 Task: Increase decimal places.
Action: Mouse moved to (795, 306)
Screenshot: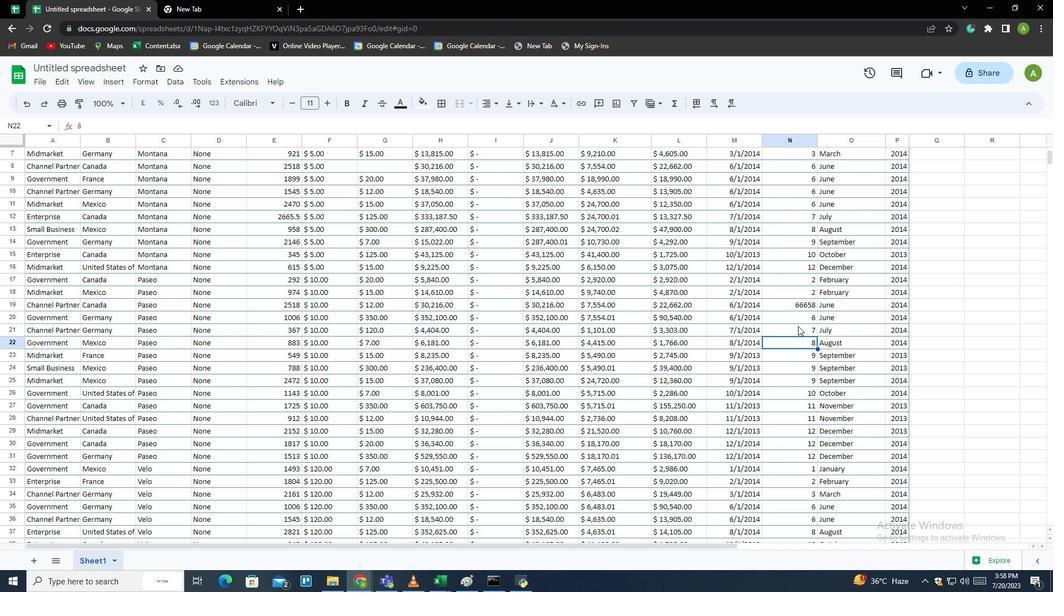
Action: Mouse pressed left at (795, 306)
Screenshot: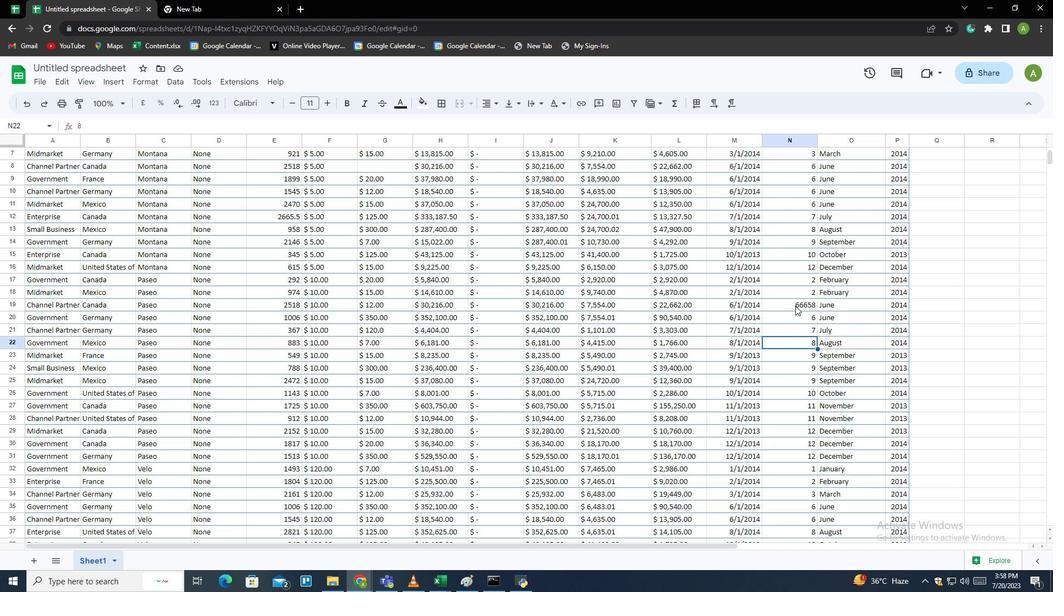 
Action: Mouse moved to (190, 102)
Screenshot: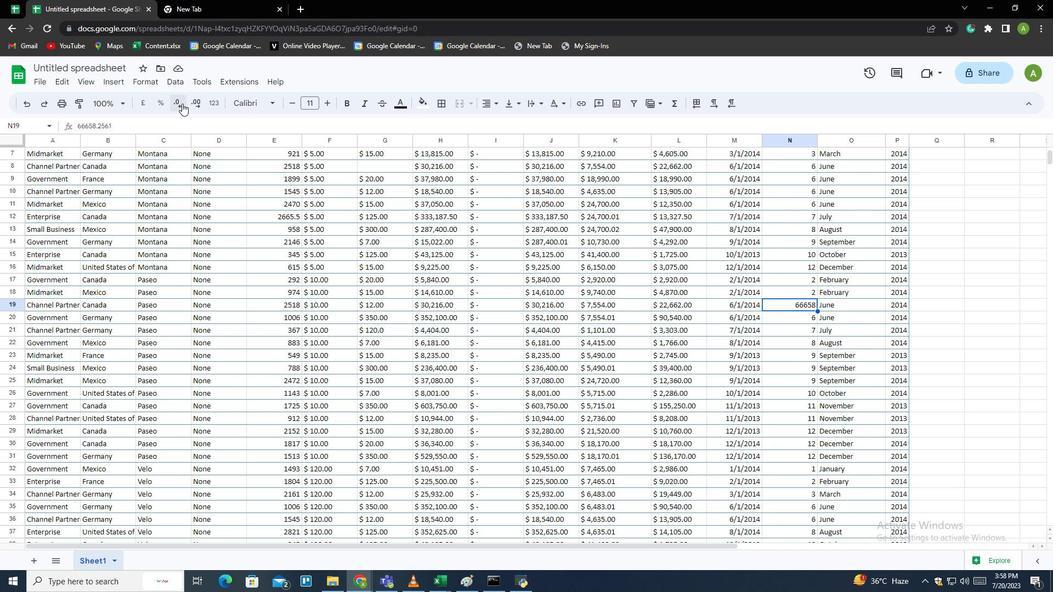 
Action: Mouse pressed left at (190, 102)
Screenshot: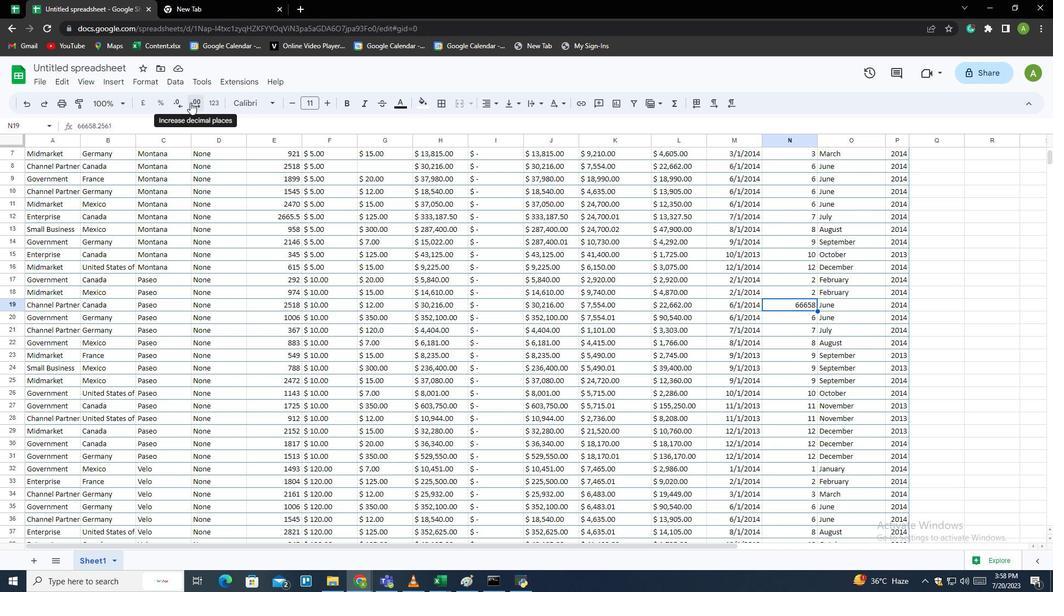 
Action: Mouse pressed left at (190, 102)
Screenshot: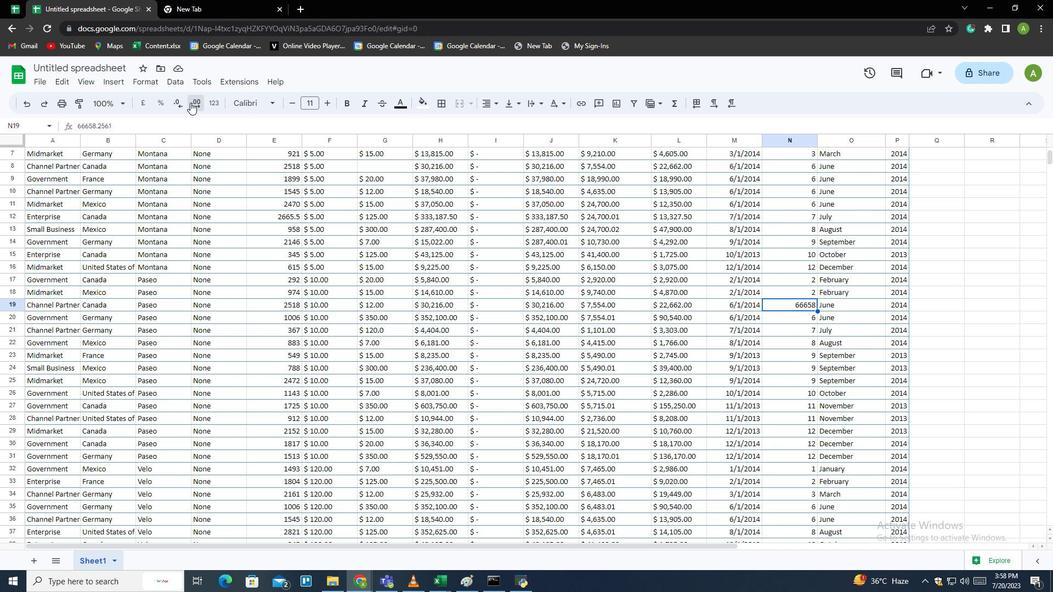 
Action: Mouse pressed left at (190, 102)
Screenshot: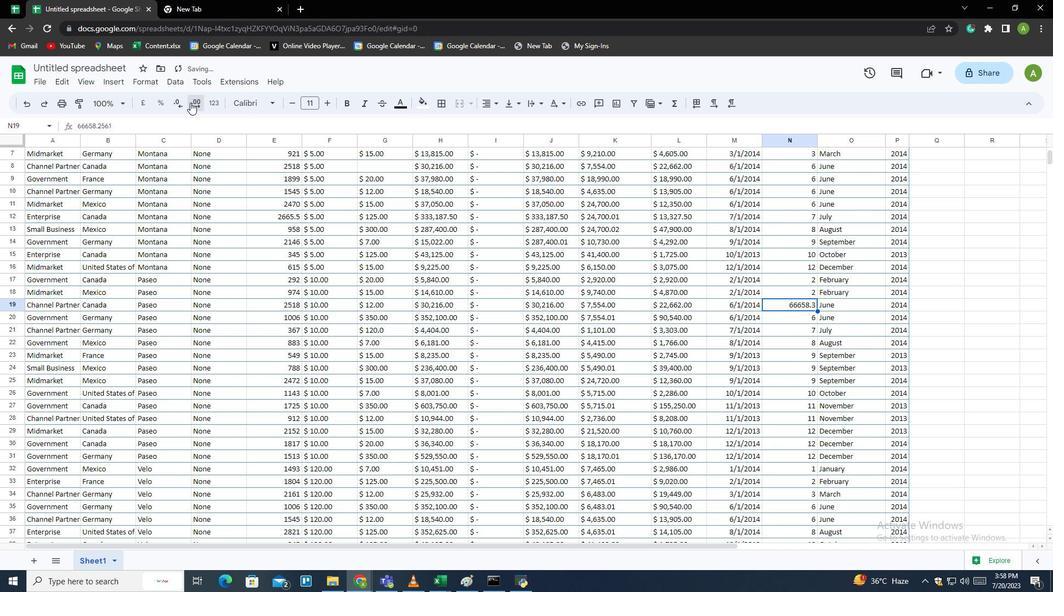 
Action: Mouse moved to (194, 104)
Screenshot: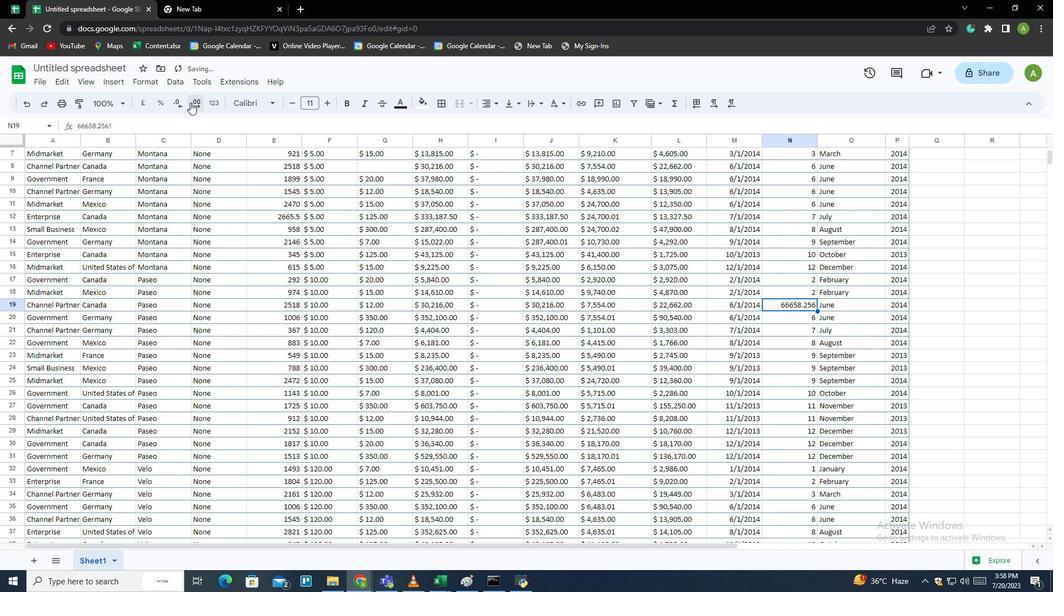 
